 Task: Select the list of leads displayed as a split view
Action: Mouse moved to (338, 214)
Screenshot: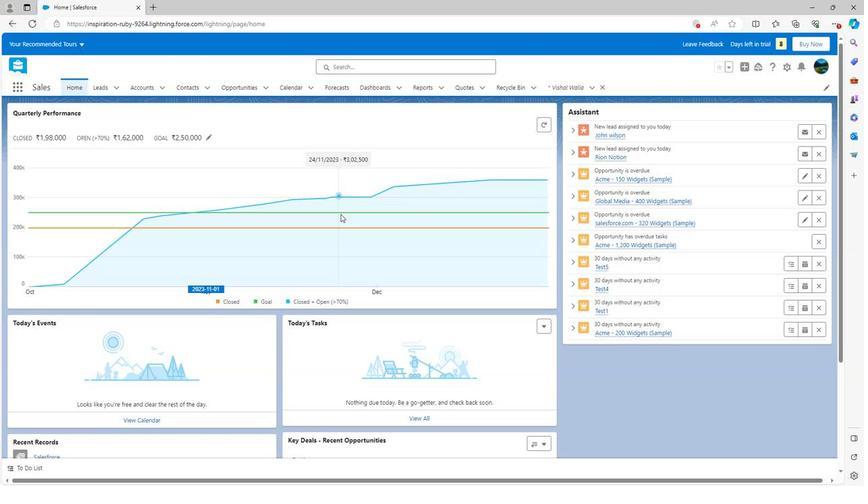 
Action: Mouse scrolled (338, 214) with delta (0, 0)
Screenshot: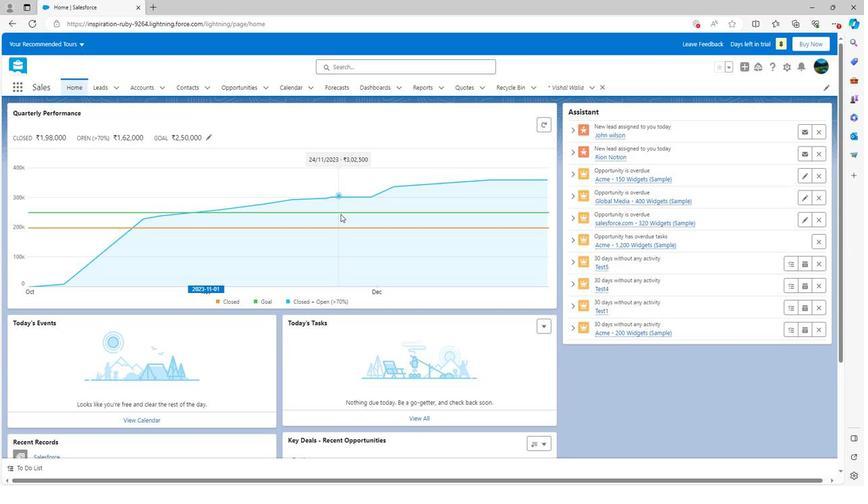 
Action: Mouse scrolled (338, 214) with delta (0, 0)
Screenshot: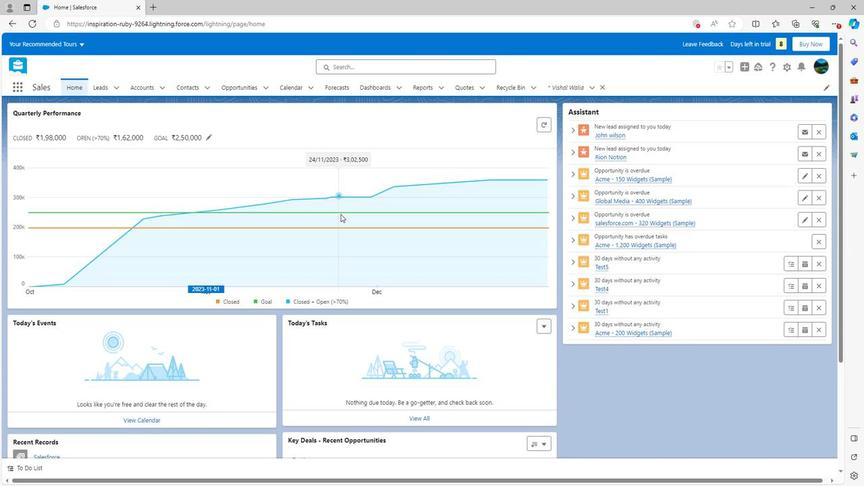 
Action: Mouse scrolled (338, 214) with delta (0, 0)
Screenshot: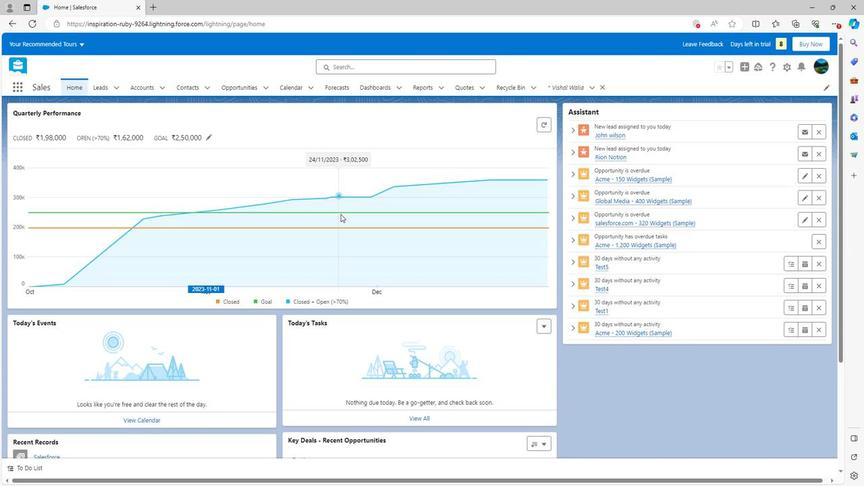 
Action: Mouse scrolled (338, 215) with delta (0, 0)
Screenshot: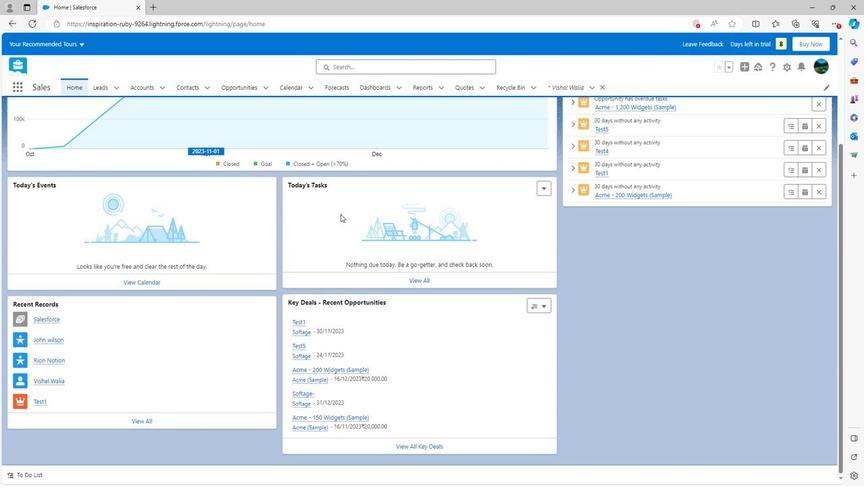 
Action: Mouse scrolled (338, 215) with delta (0, 0)
Screenshot: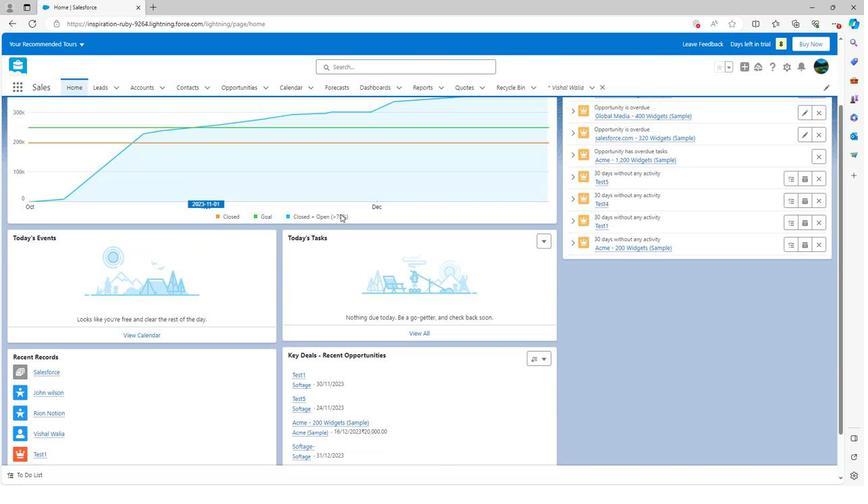 
Action: Mouse scrolled (338, 215) with delta (0, 0)
Screenshot: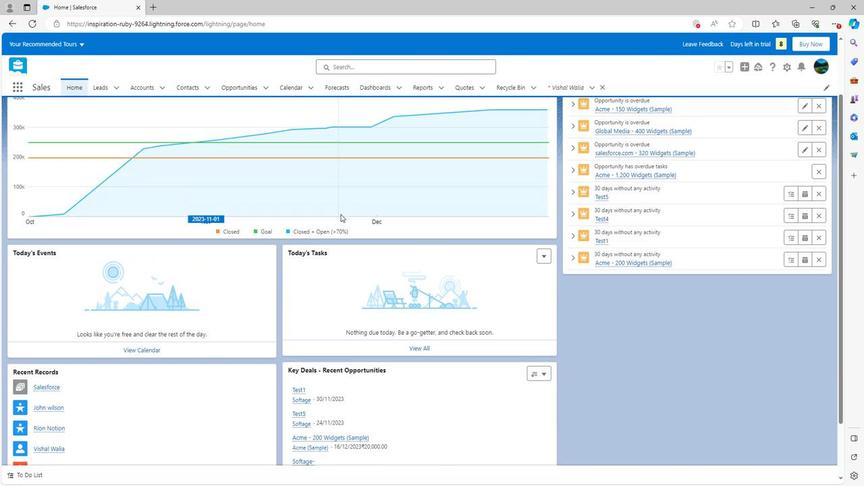 
Action: Mouse scrolled (338, 215) with delta (0, 0)
Screenshot: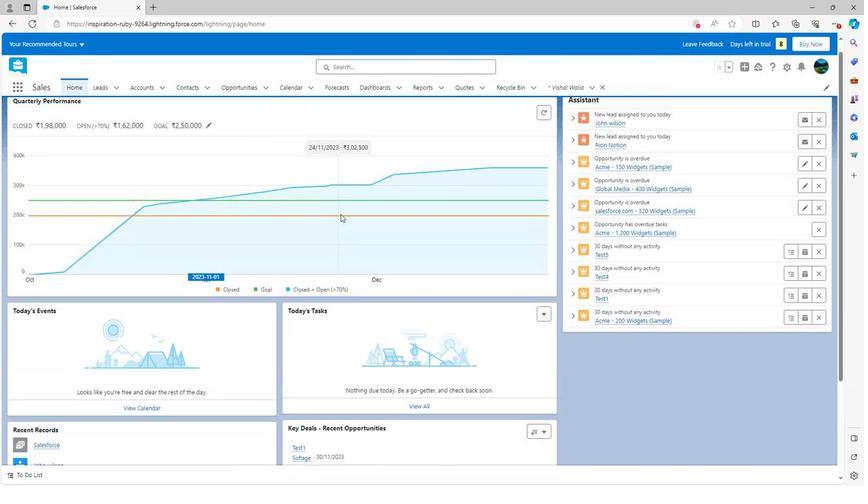 
Action: Mouse moved to (95, 87)
Screenshot: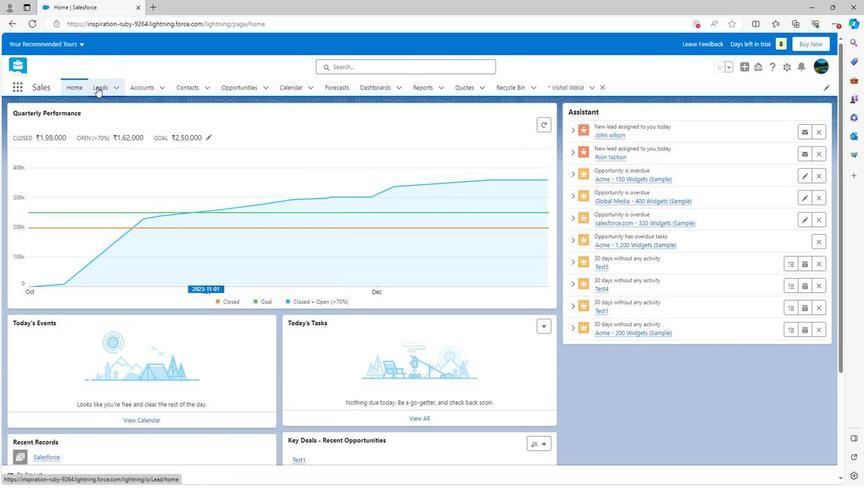 
Action: Mouse pressed left at (95, 87)
Screenshot: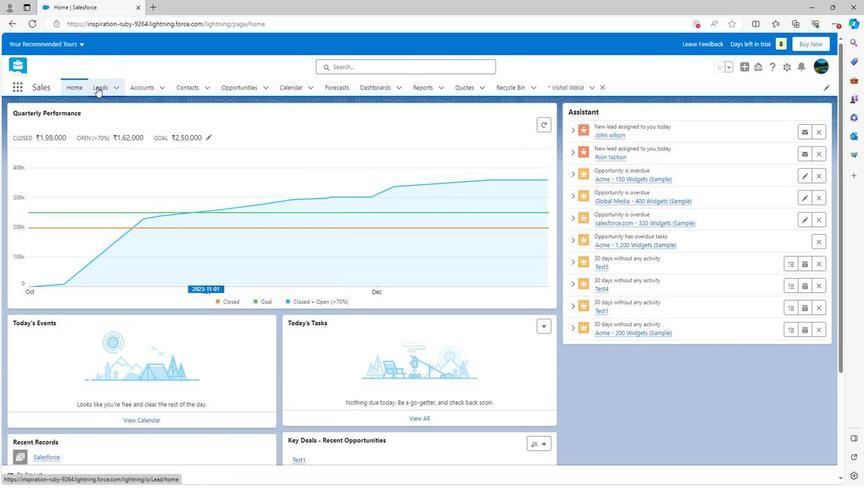 
Action: Mouse moved to (113, 87)
Screenshot: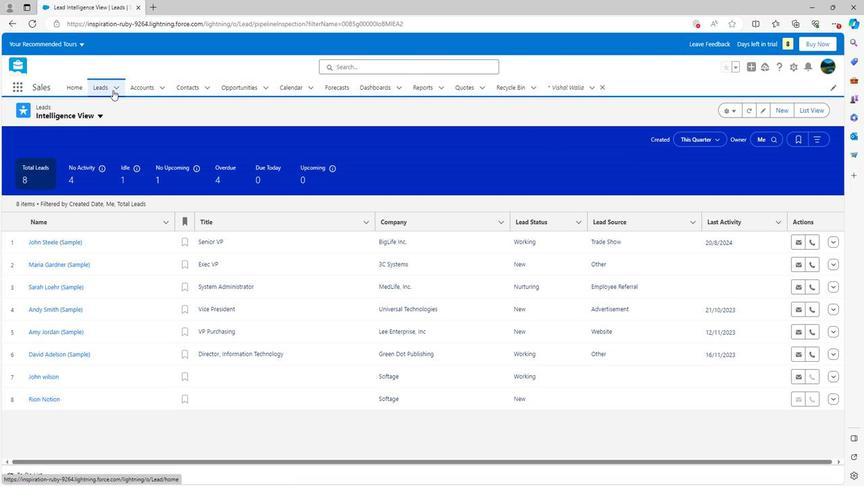 
Action: Mouse pressed left at (113, 87)
Screenshot: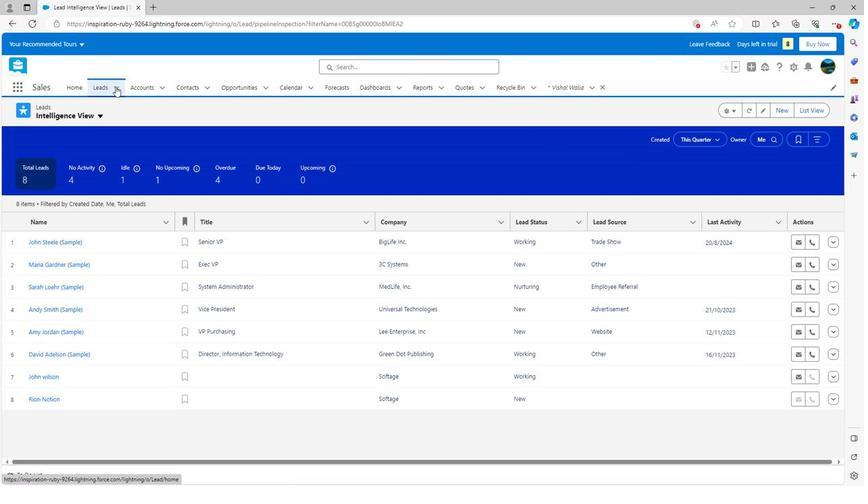 
Action: Mouse moved to (95, 226)
Screenshot: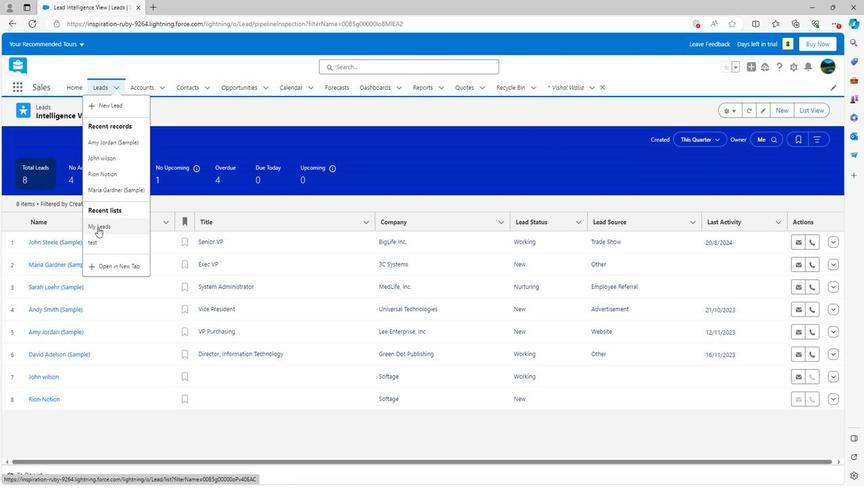 
Action: Mouse pressed left at (95, 226)
Screenshot: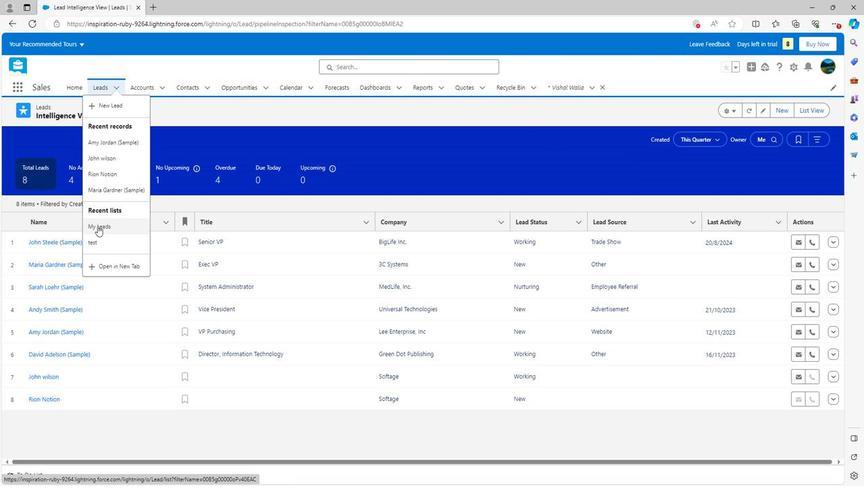 
Action: Mouse moved to (736, 133)
Screenshot: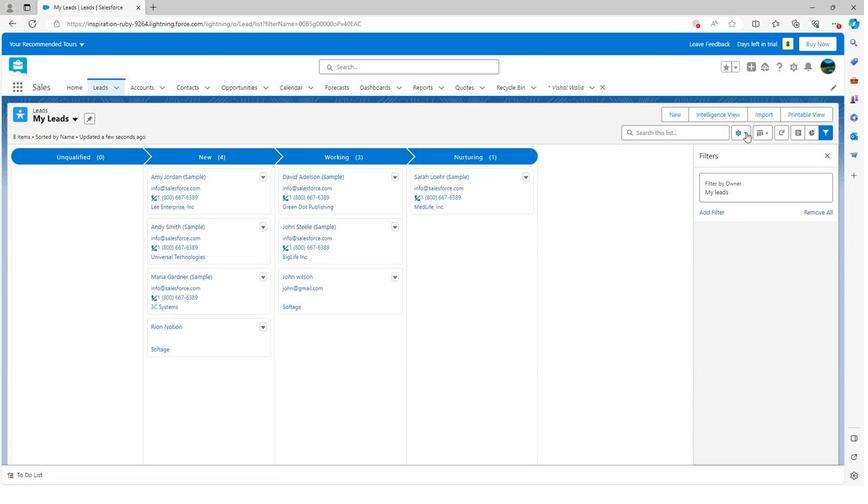 
Action: Mouse pressed left at (736, 133)
Screenshot: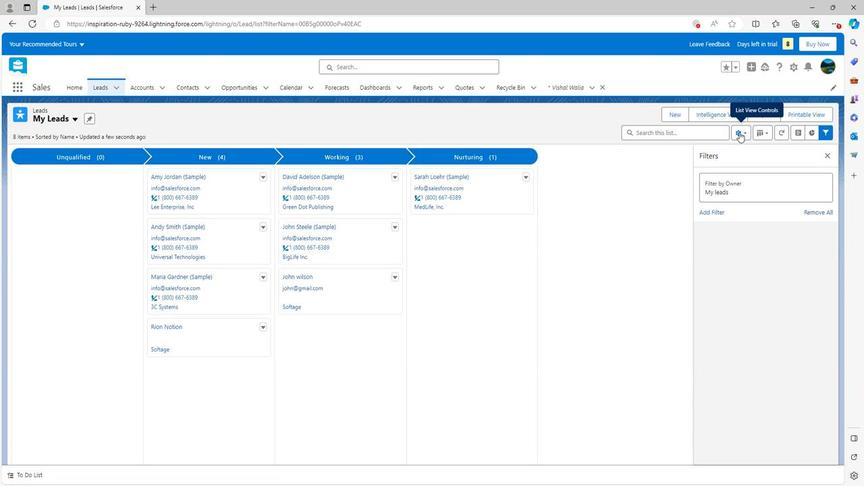 
Action: Mouse moved to (754, 131)
Screenshot: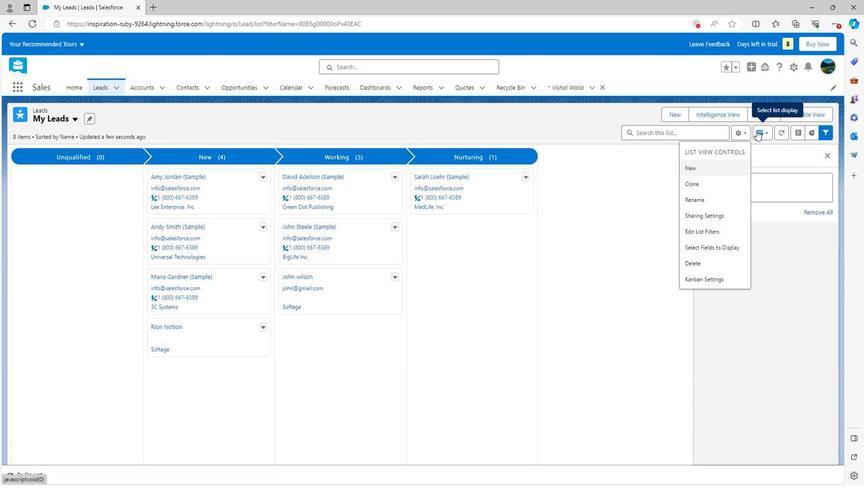 
Action: Mouse pressed left at (754, 131)
Screenshot: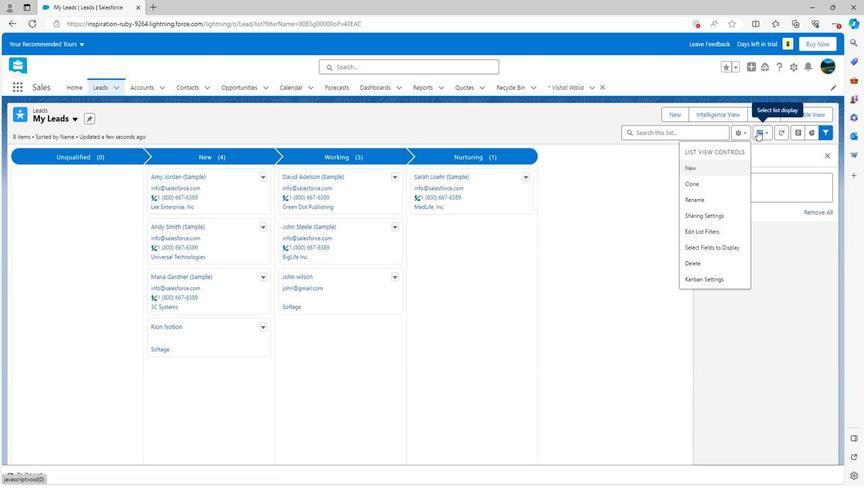 
Action: Mouse moved to (767, 197)
Screenshot: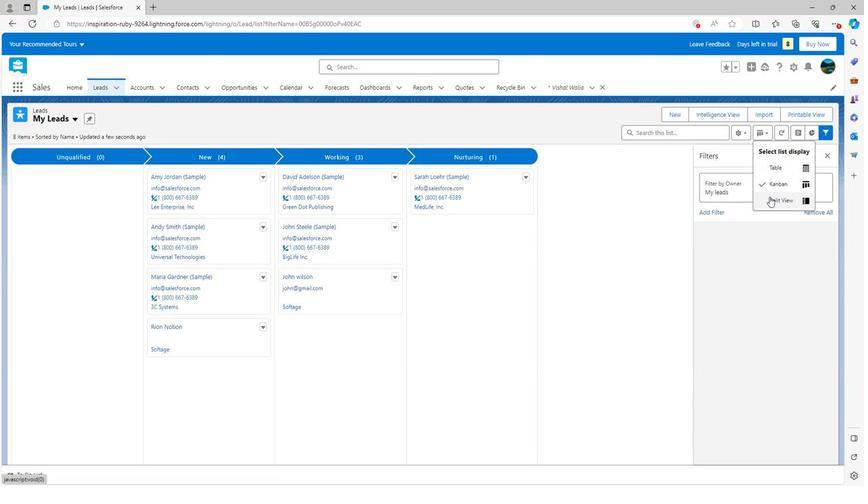 
Action: Mouse pressed left at (767, 197)
Screenshot: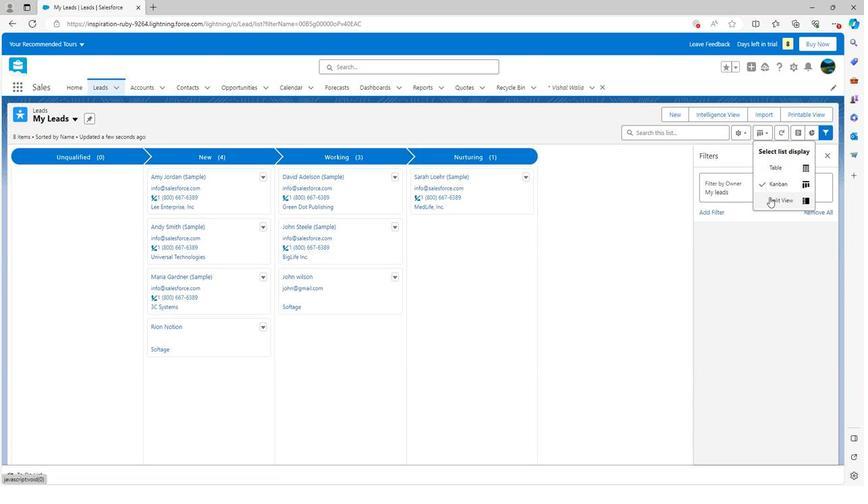 
Action: Mouse moved to (115, 87)
Screenshot: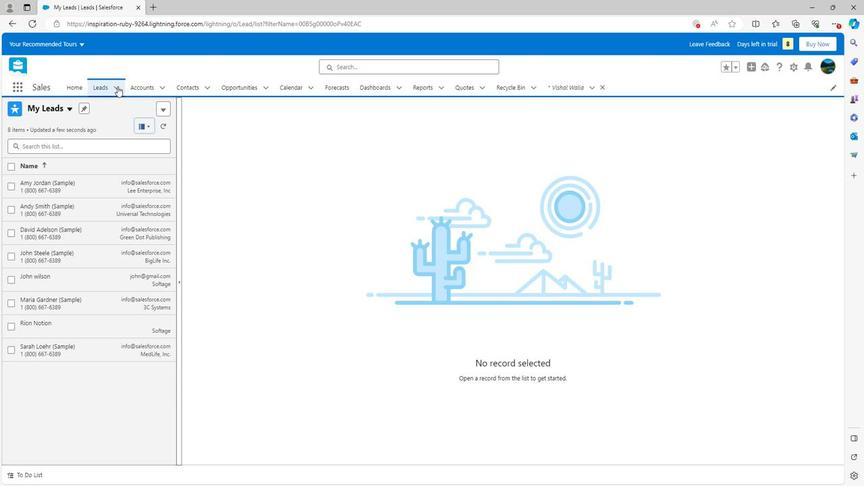 
Action: Mouse pressed left at (115, 87)
Screenshot: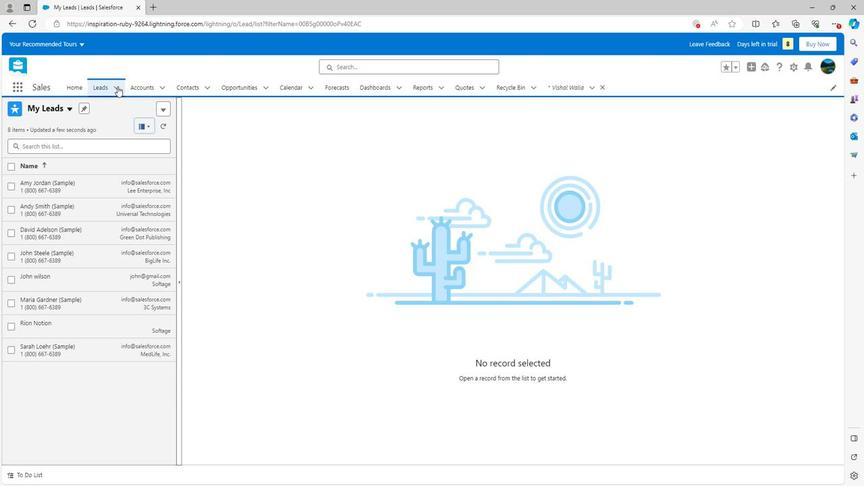 
Action: Mouse moved to (83, 224)
Screenshot: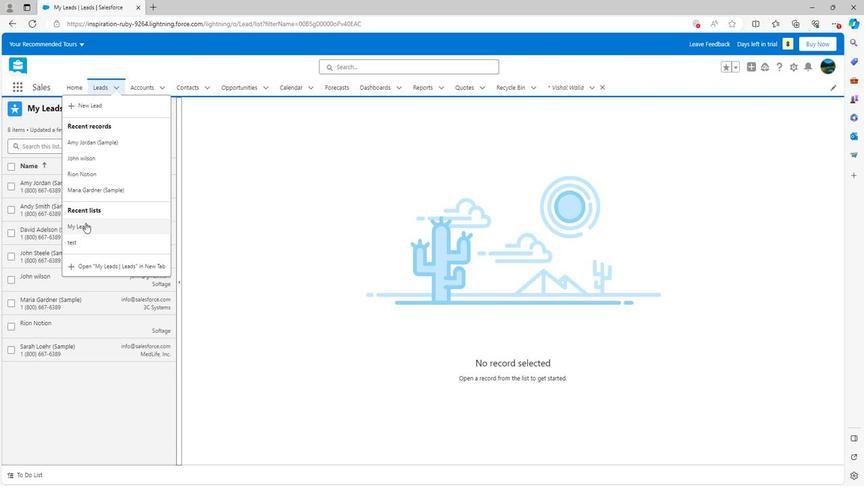 
Action: Mouse pressed left at (83, 224)
Screenshot: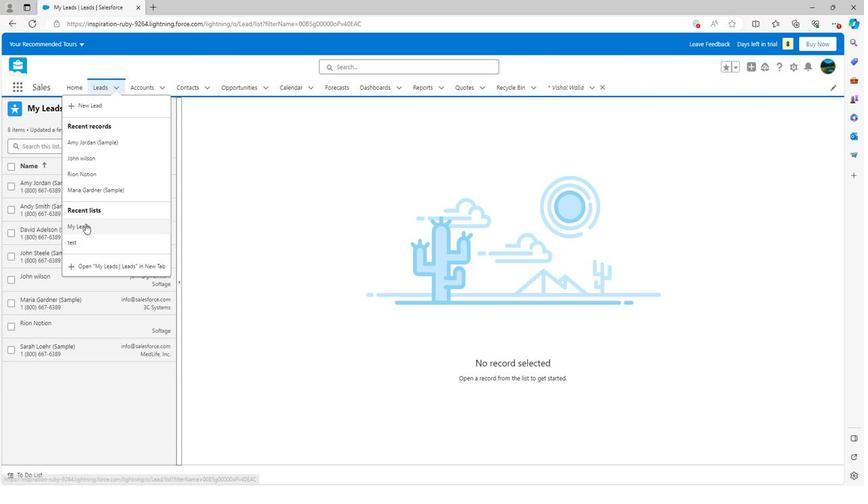 
Action: Mouse moved to (113, 87)
Screenshot: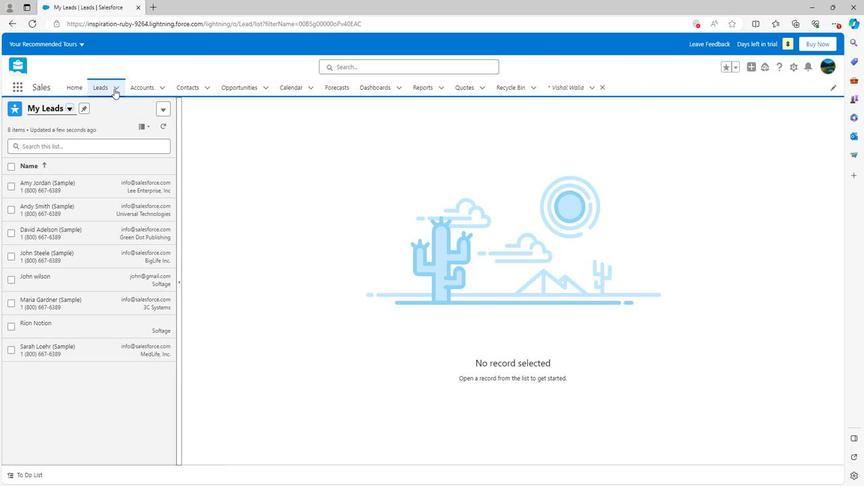 
Action: Mouse pressed left at (113, 87)
Screenshot: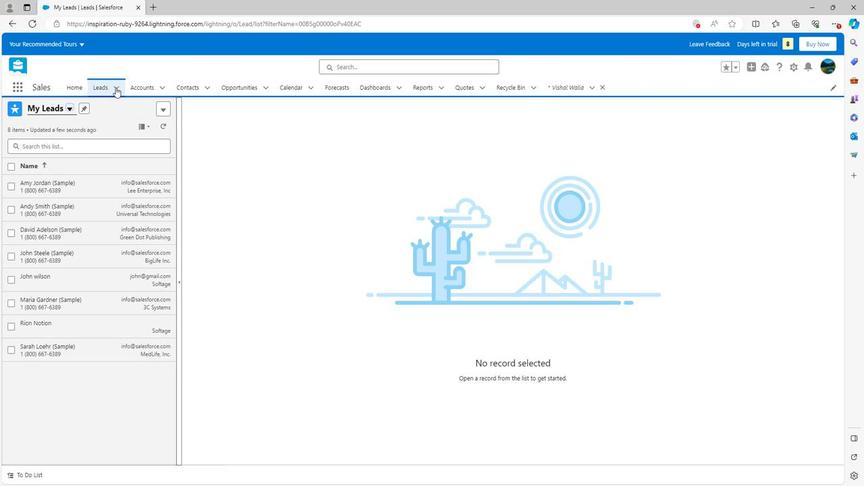 
Action: Mouse moved to (85, 222)
Screenshot: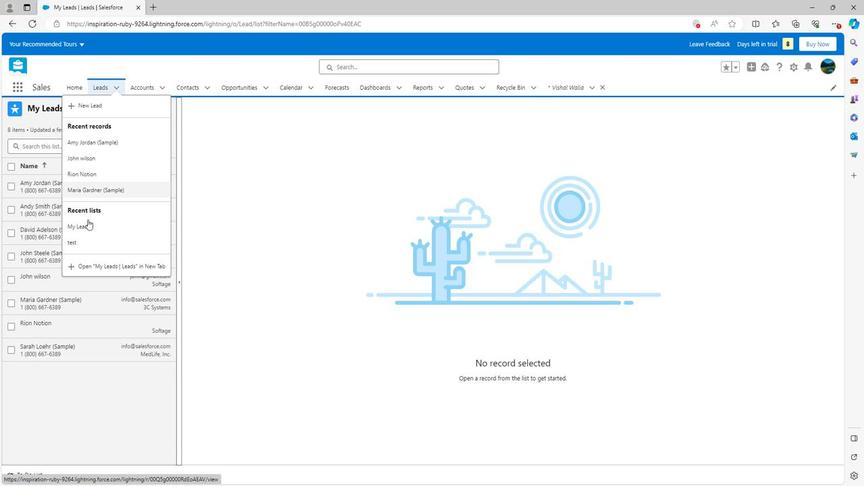 
Action: Mouse pressed left at (85, 222)
Screenshot: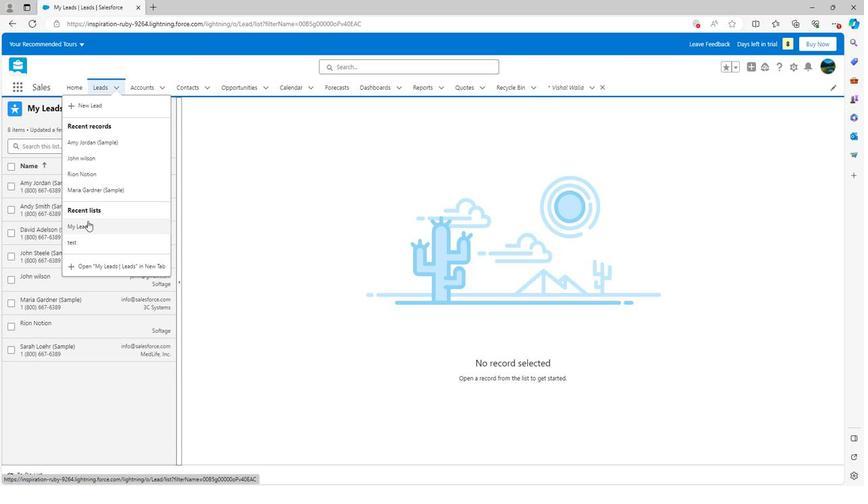 
Action: Mouse moved to (97, 87)
Screenshot: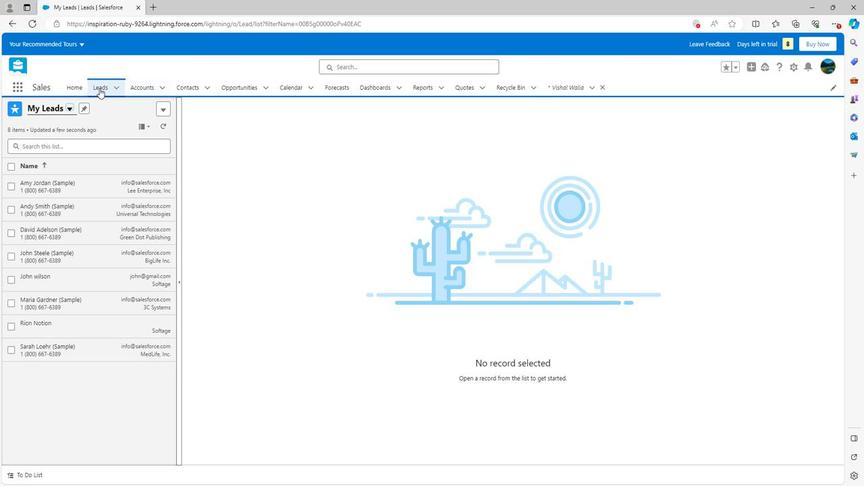 
Action: Mouse pressed left at (97, 87)
Screenshot: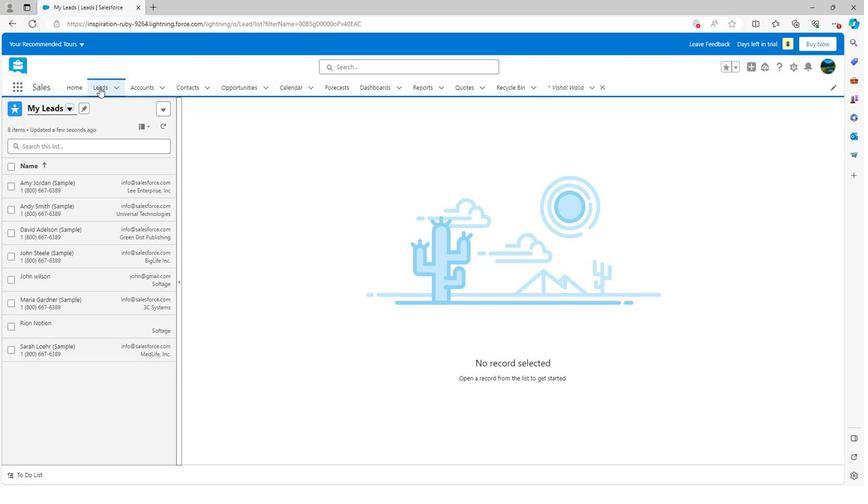 
Action: Mouse moved to (143, 124)
Screenshot: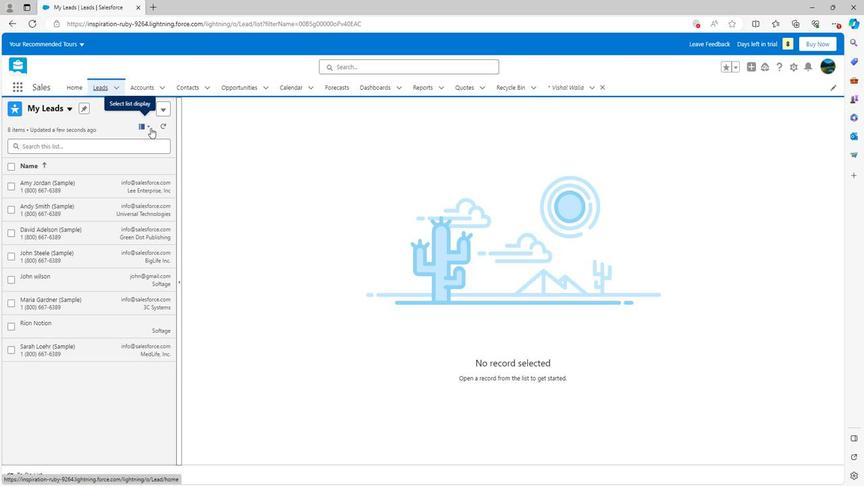 
Action: Mouse pressed left at (143, 124)
Screenshot: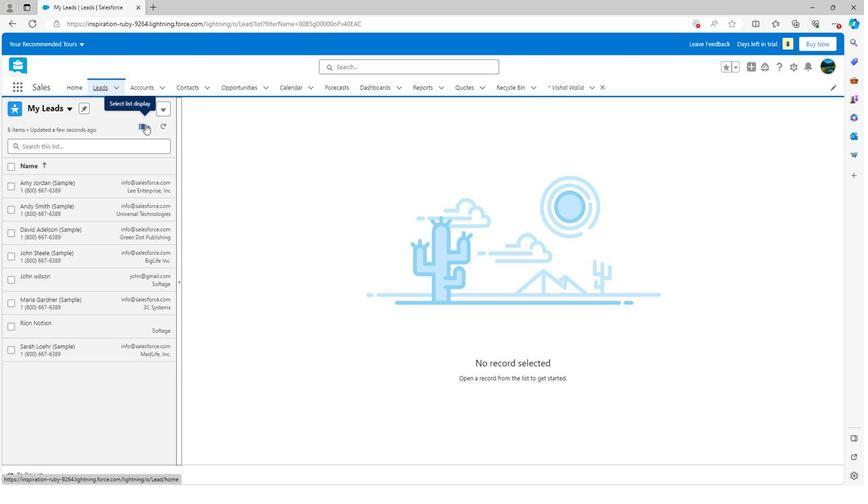 
Action: Mouse moved to (123, 195)
Screenshot: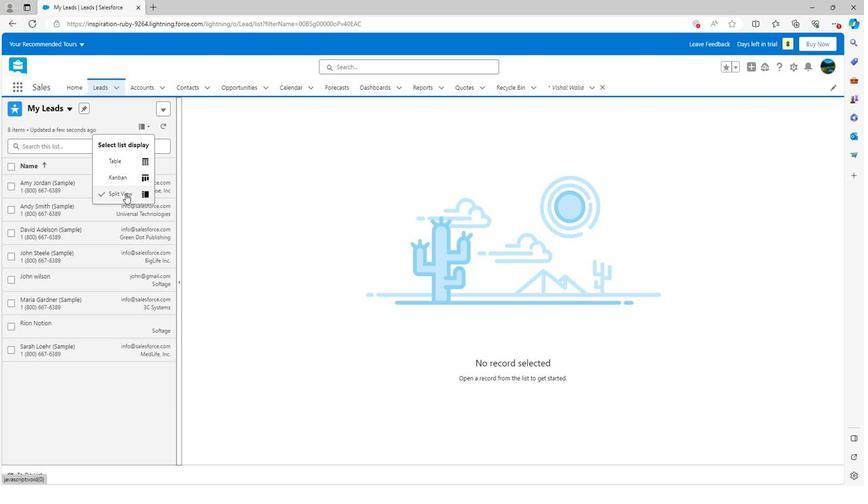 
Action: Mouse pressed left at (123, 195)
Screenshot: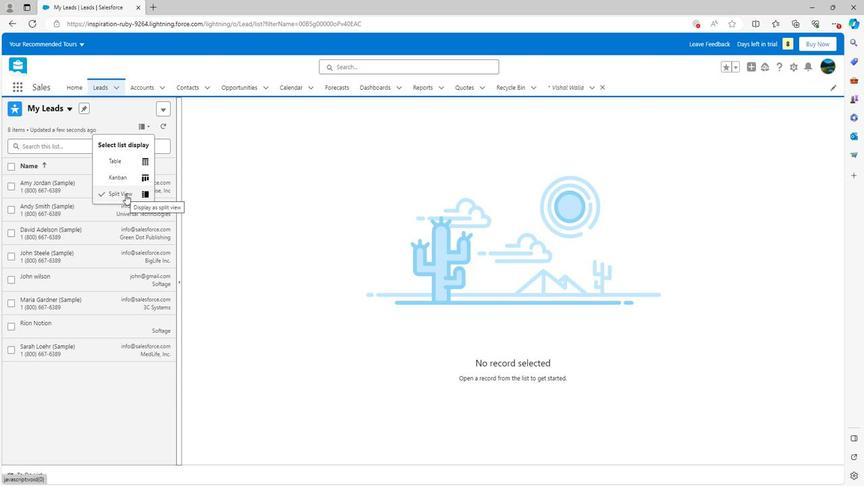 
Action: Mouse moved to (124, 190)
Screenshot: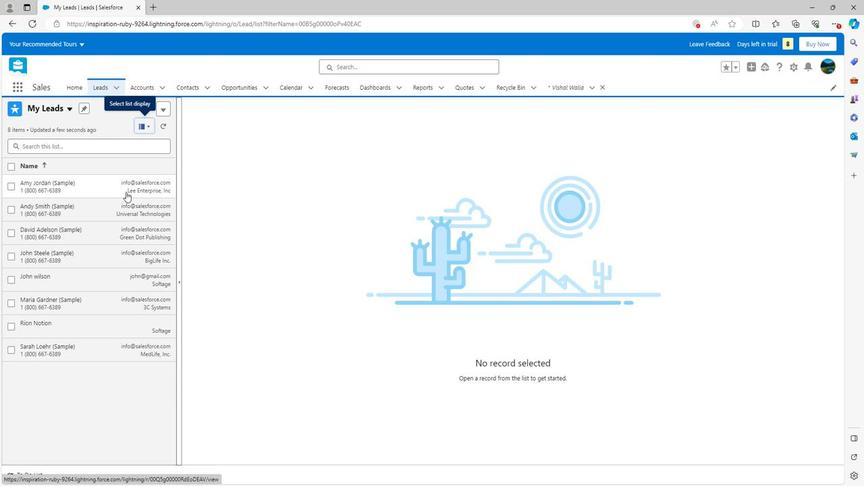 
